 Task: Filter the workflow runs by the status "action required" in the repository "Javascript".
Action: Mouse moved to (1105, 244)
Screenshot: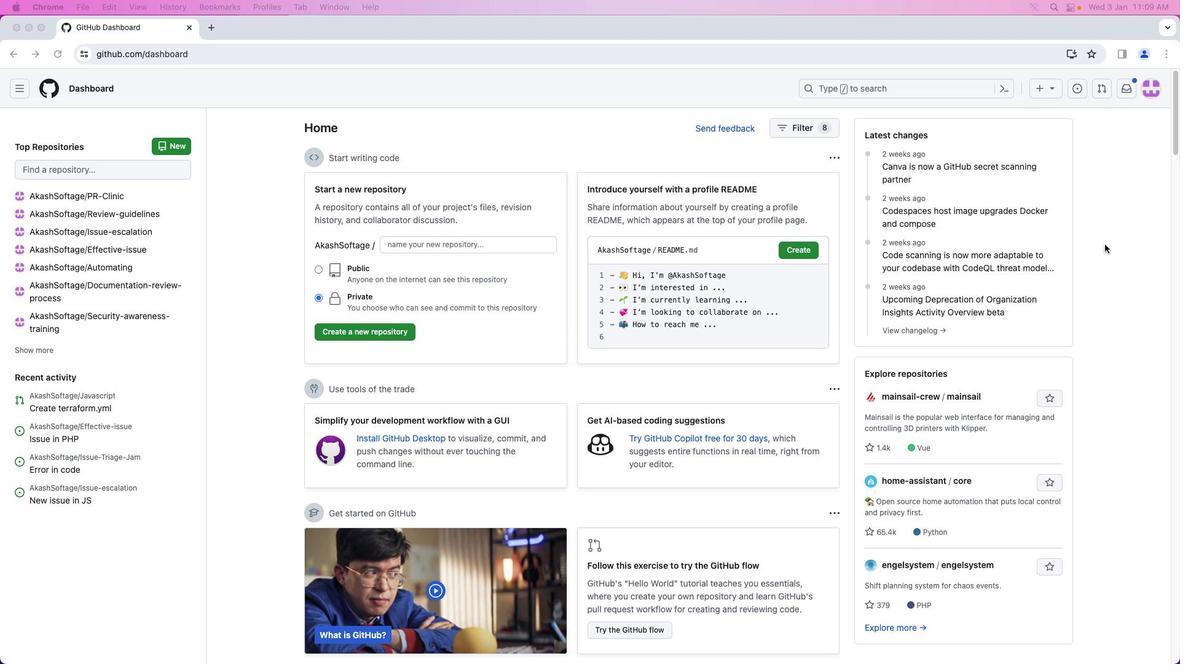 
Action: Mouse pressed left at (1105, 244)
Screenshot: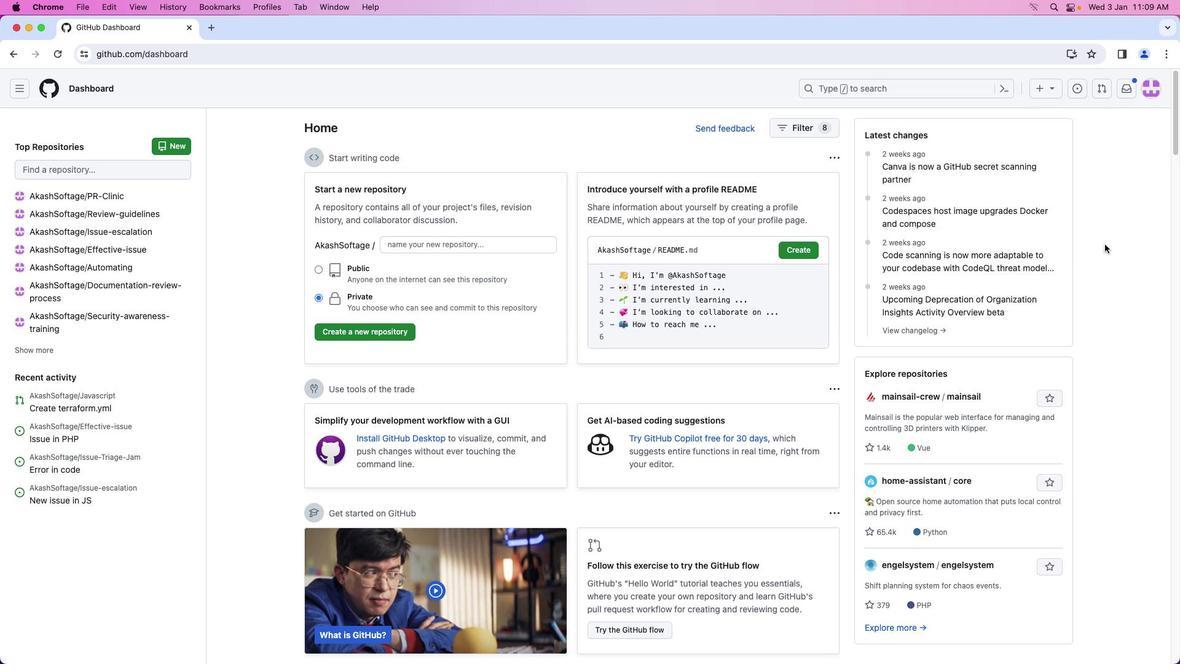 
Action: Mouse moved to (1152, 92)
Screenshot: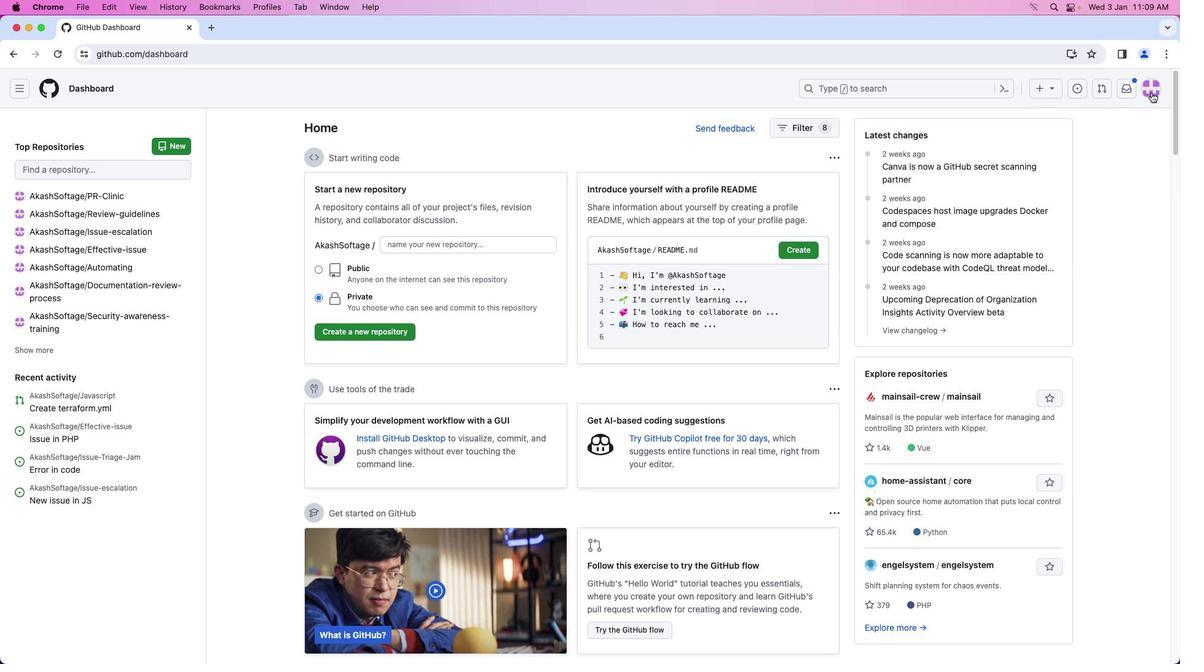 
Action: Mouse pressed left at (1152, 92)
Screenshot: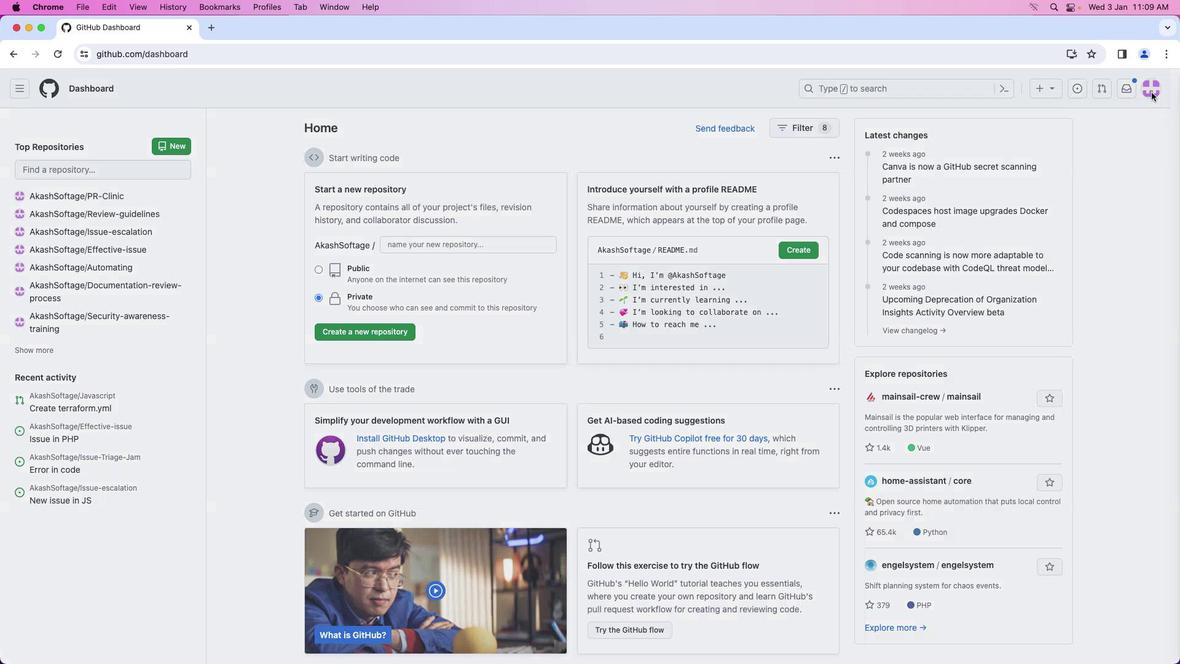 
Action: Mouse moved to (1091, 198)
Screenshot: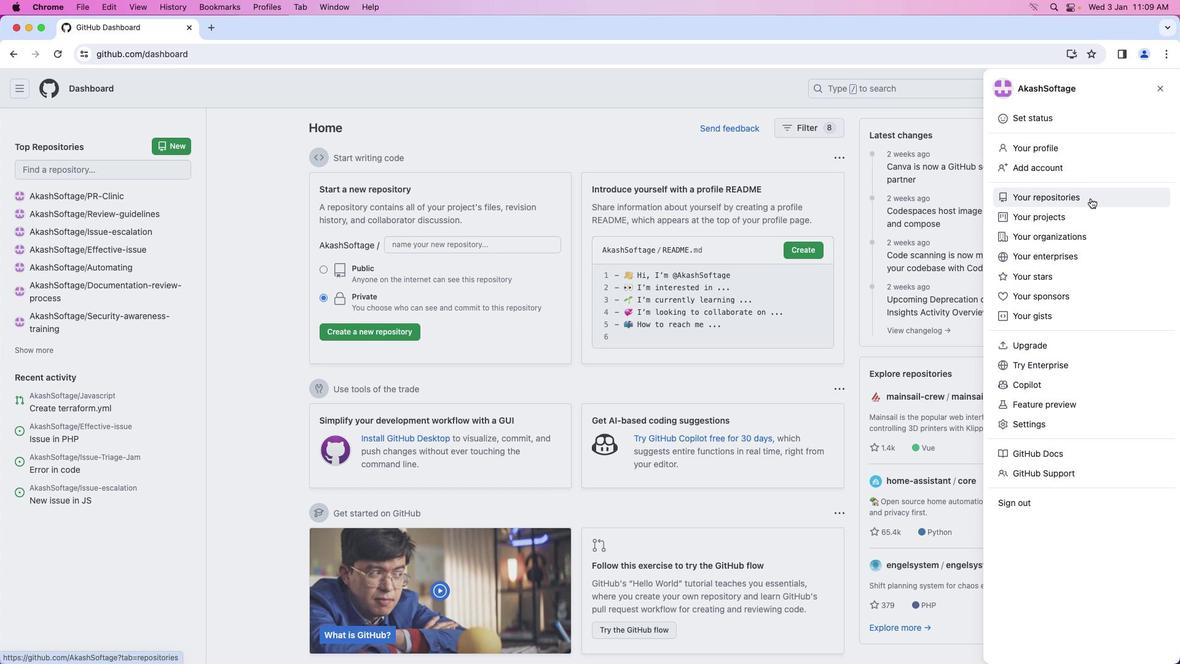 
Action: Mouse pressed left at (1091, 198)
Screenshot: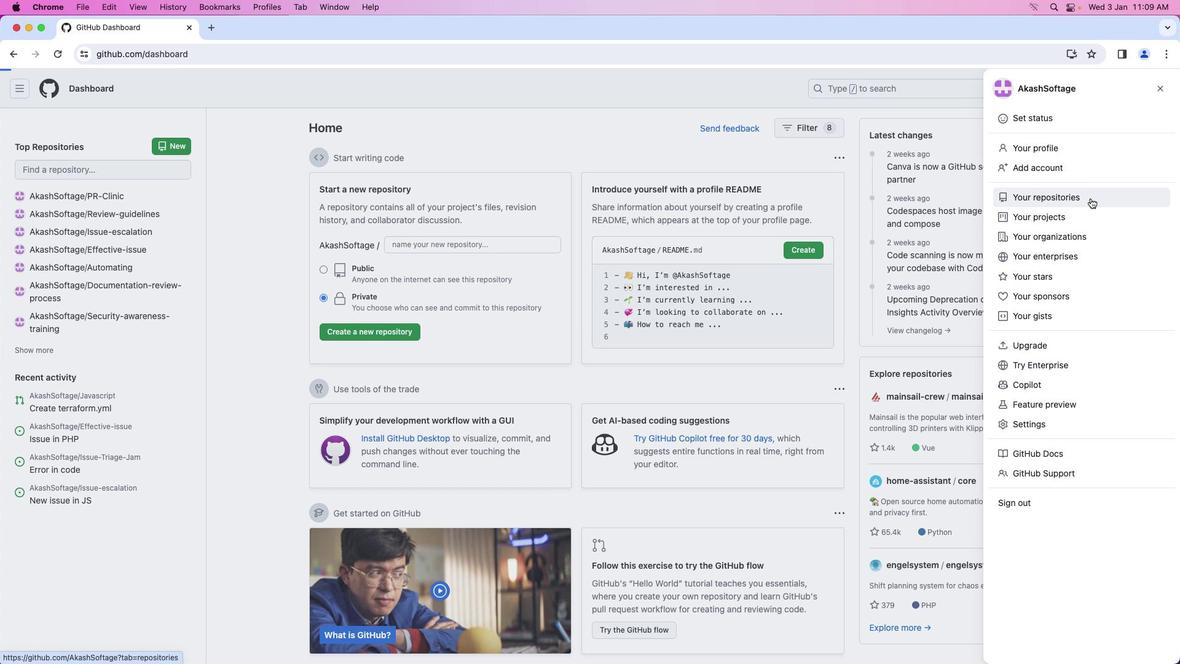 
Action: Mouse moved to (450, 207)
Screenshot: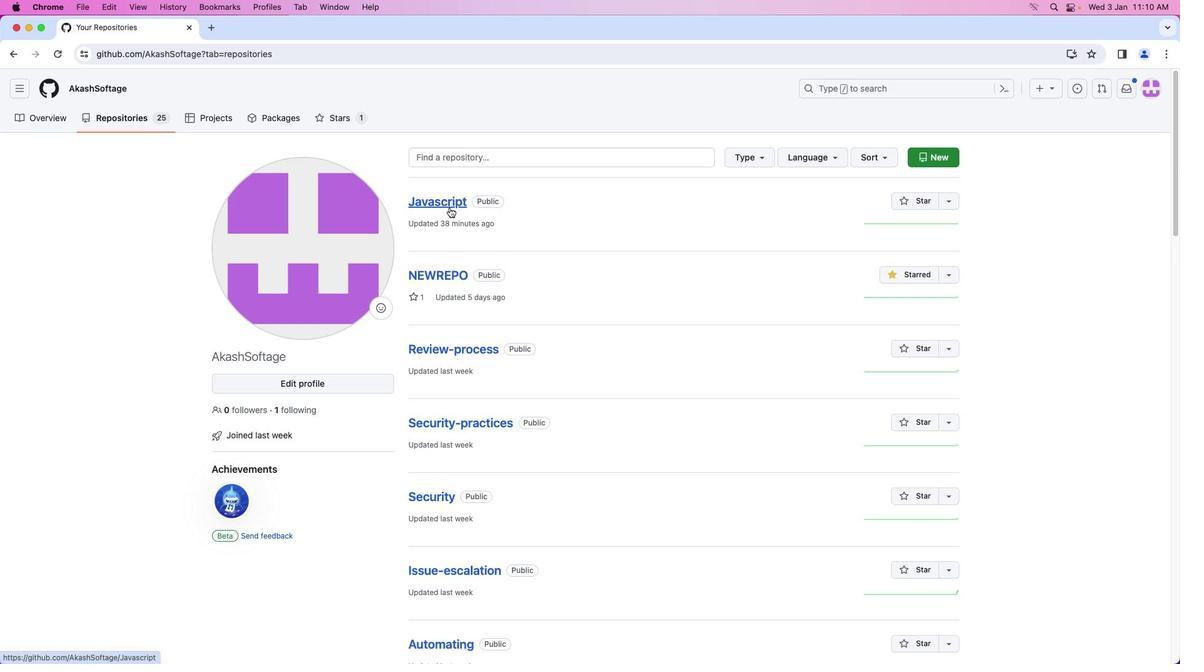 
Action: Mouse pressed left at (450, 207)
Screenshot: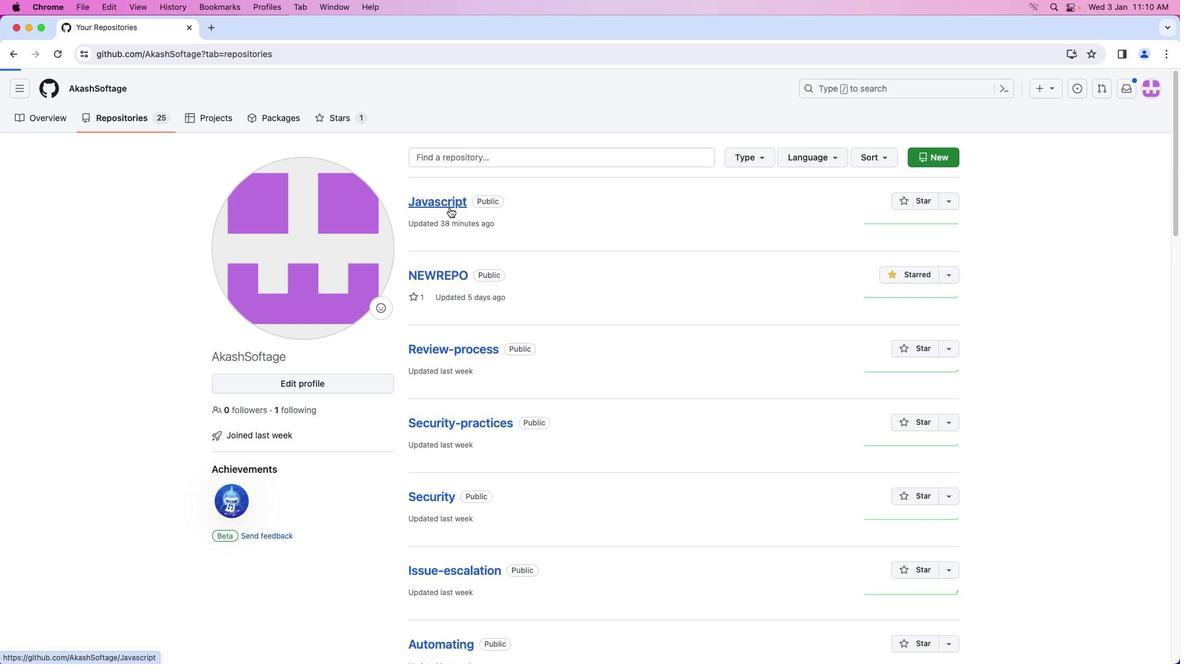 
Action: Mouse moved to (254, 116)
Screenshot: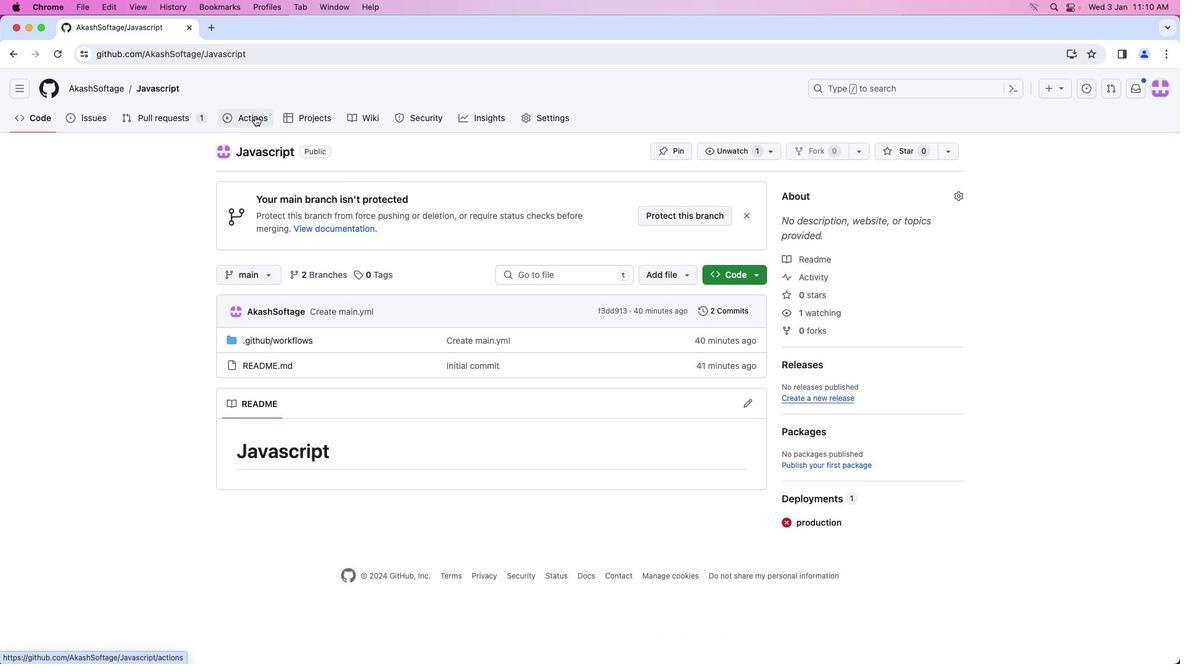 
Action: Mouse pressed left at (254, 116)
Screenshot: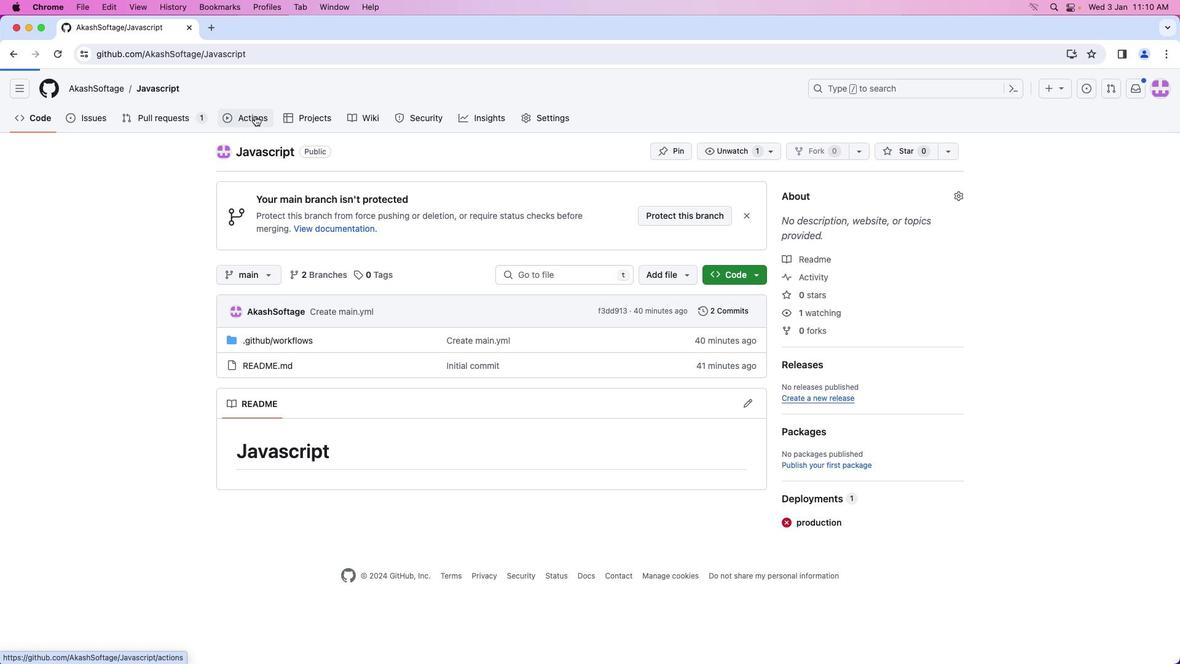 
Action: Mouse moved to (883, 208)
Screenshot: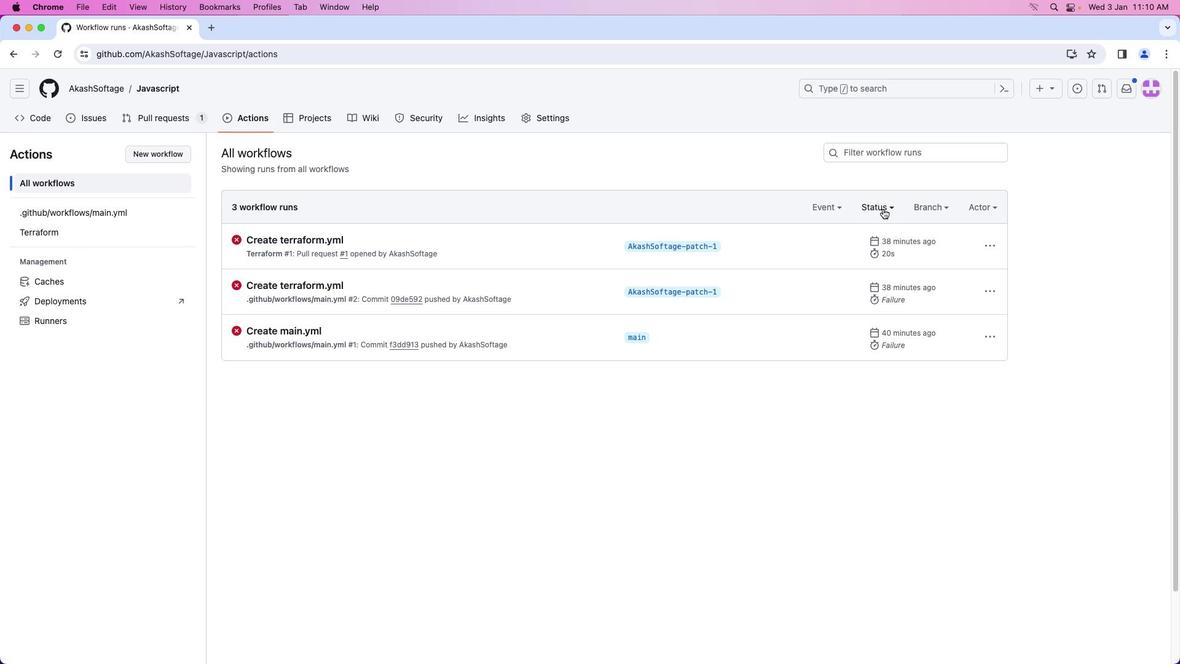 
Action: Mouse pressed left at (883, 208)
Screenshot: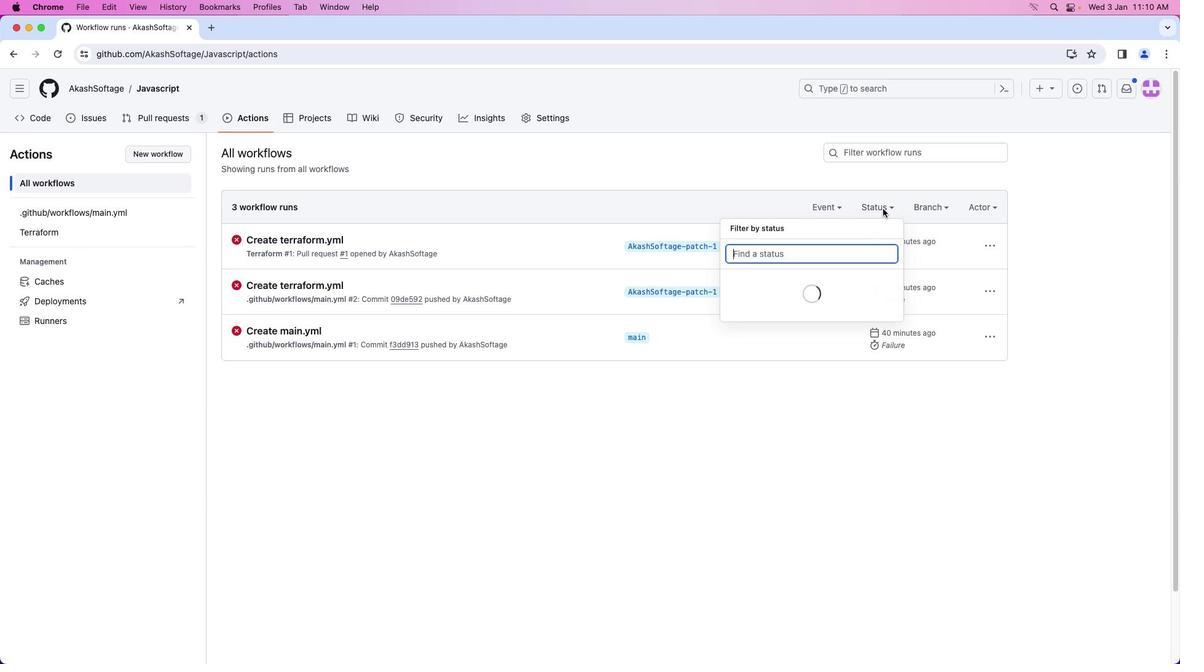 
Action: Mouse moved to (800, 439)
Screenshot: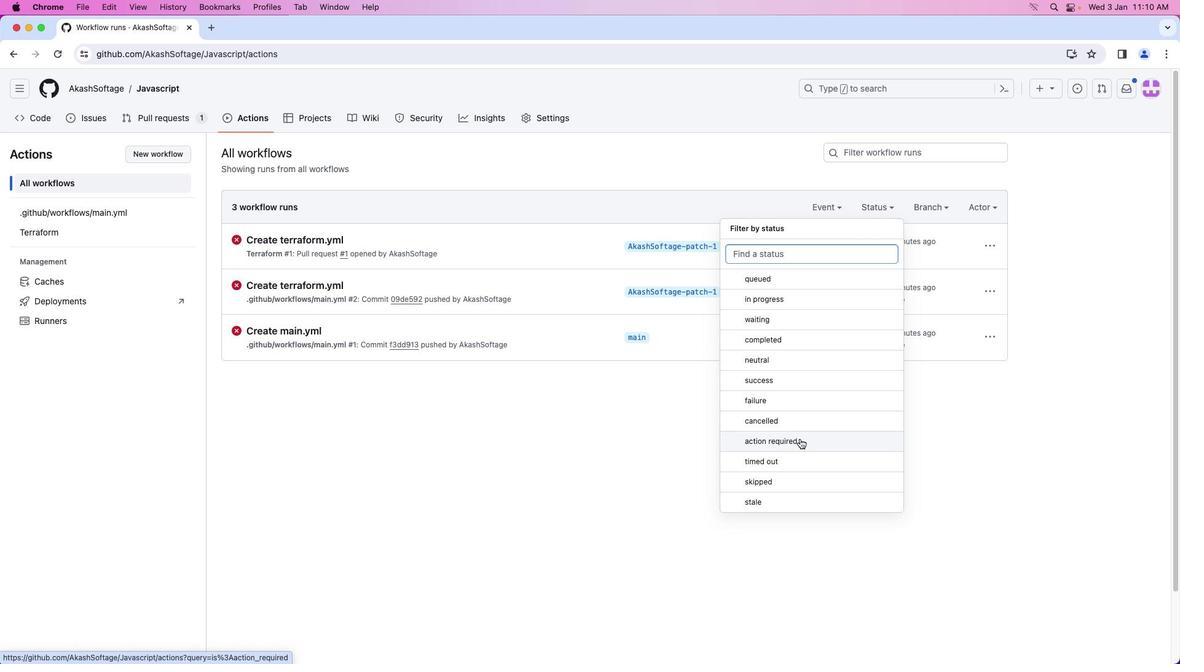 
Action: Mouse pressed left at (800, 439)
Screenshot: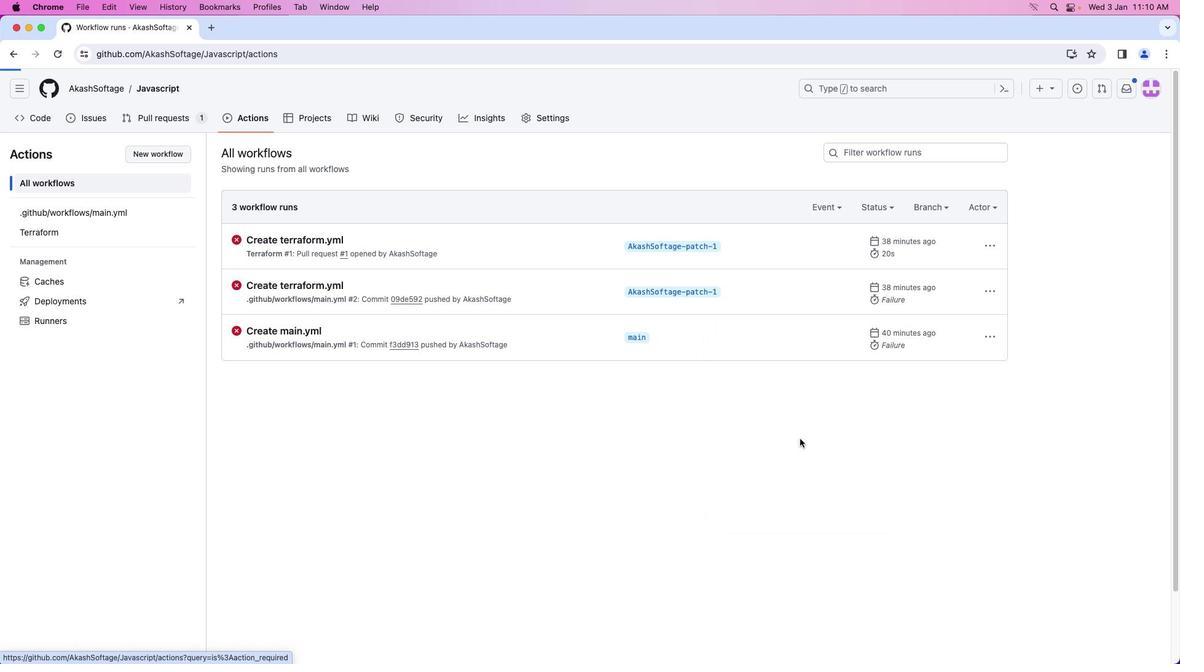 
Action: Mouse moved to (800, 438)
Screenshot: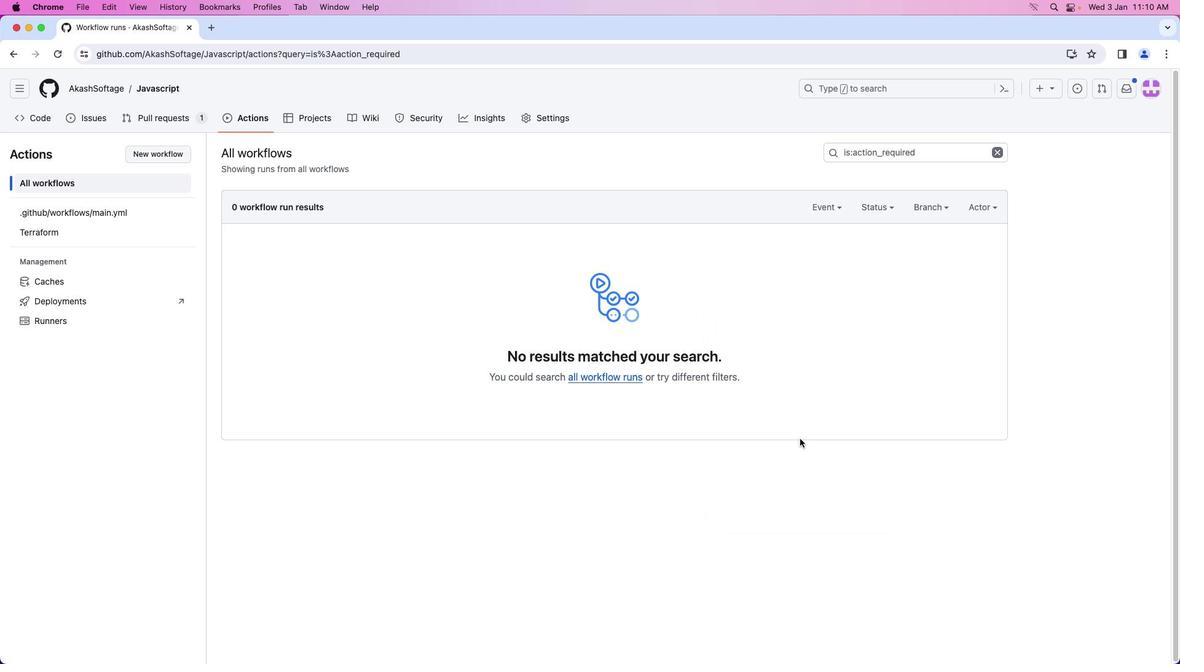 
